 Task: Open an excel sheet with  and write heading  Product price data  Add product name:-  ' TOMS Shoe, UGG Shoe, Wolverine Shoe, Z-Coil Shoe, Adidas shoe, Gucci T-shirt, Louis Vuitton bag, Zara Shirt, H&M jeans, Chanel perfume. ' in November Last week sales are  5000 to 5050. product price in between:-  5000 to 10000. Save page analysisMonthlySales_Analysis_2022
Action: Key pressed <Key.shift>H&M<Key.space><Key.shift>Jeans<Key.enter><Key.shift><Key.shift><Key.shift><Key.shift><Key.shift><Key.shift><Key.shift><Key.shift><Key.shift><Key.shift><Key.shift><Key.shift><Key.shift><Key.shift><Key.shift><Key.shift><Key.shift><Key.shift><Key.shift><Key.shift><Key.shift><Key.shift><Key.shift><Key.shift><Key.shift><Key.shift><Key.shift><Key.shift><Key.shift><Key.shift><Key.shift><Key.shift><Key.shift><Key.shift><Key.shift><Key.shift><Key.shift><Key.shift><Key.shift><Key.shift><Key.shift><Key.shift><Key.shift><Key.shift><Key.shift><Key.shift>Chanel<Key.space><Key.shift><Key.shift><Key.shift><Key.shift><Key.shift><Key.shift><Key.shift><Key.shift><Key.shift><Key.shift><Key.shift><Key.shift><Key.shift><Key.shift><Key.shift><Key.shift><Key.shift><Key.shift><Key.shift><Key.shift><Key.shift><Key.shift><Key.shift><Key.shift><Key.shift><Key.shift><Key.shift><Key.shift><Key.shift><Key.shift><Key.shift><Key.shift><Key.shift><Key.shift><Key.shift><Key.shift>Perfume<Key.enter><Key.up><Key.right><Key.up><Key.up><Key.up><Key.up><Key.up><Key.up><Key.up><Key.up><Key.up><Key.up>
Screenshot: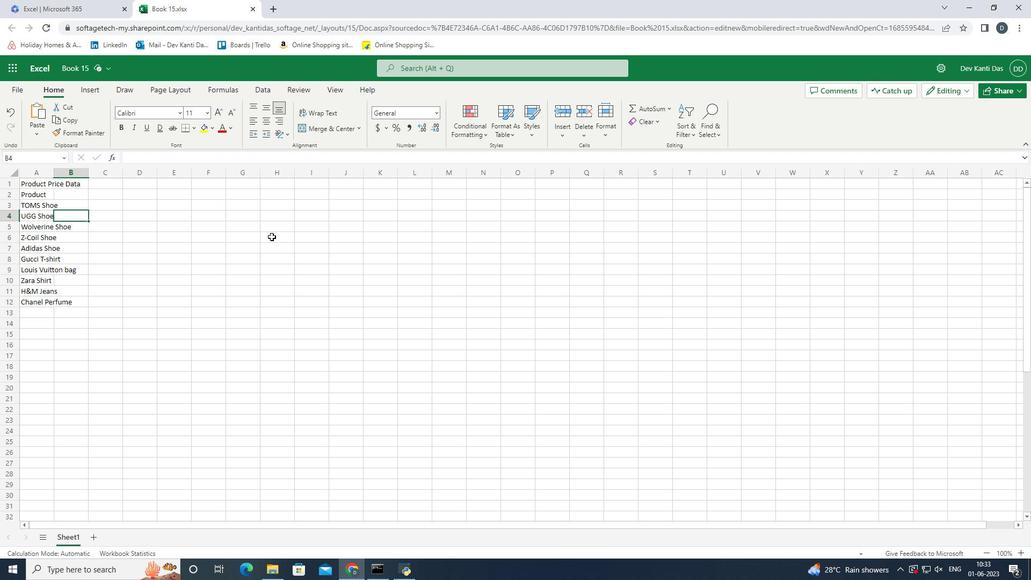 
Action: Mouse moved to (52, 169)
Screenshot: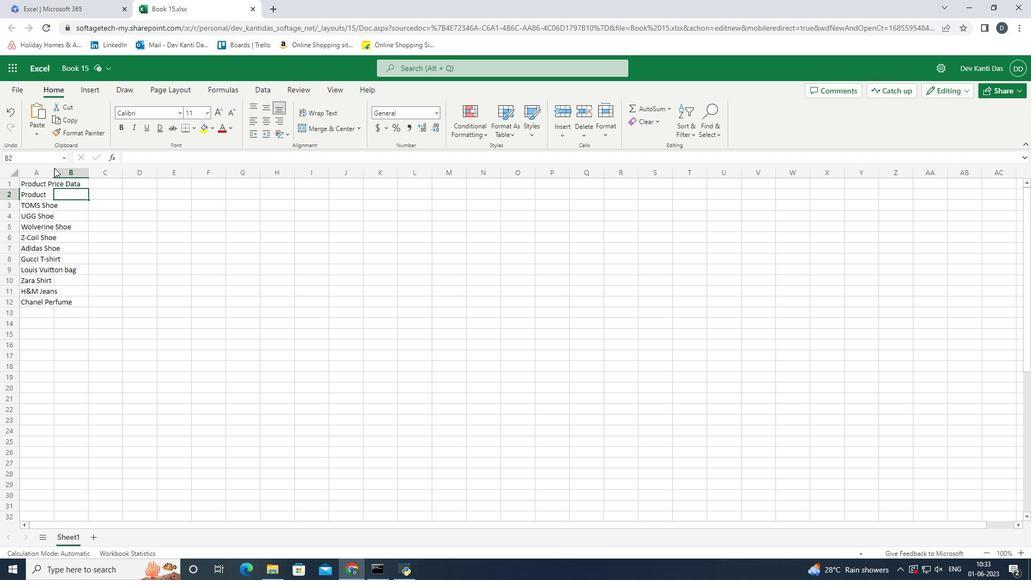 
Action: Mouse pressed left at (52, 169)
Screenshot: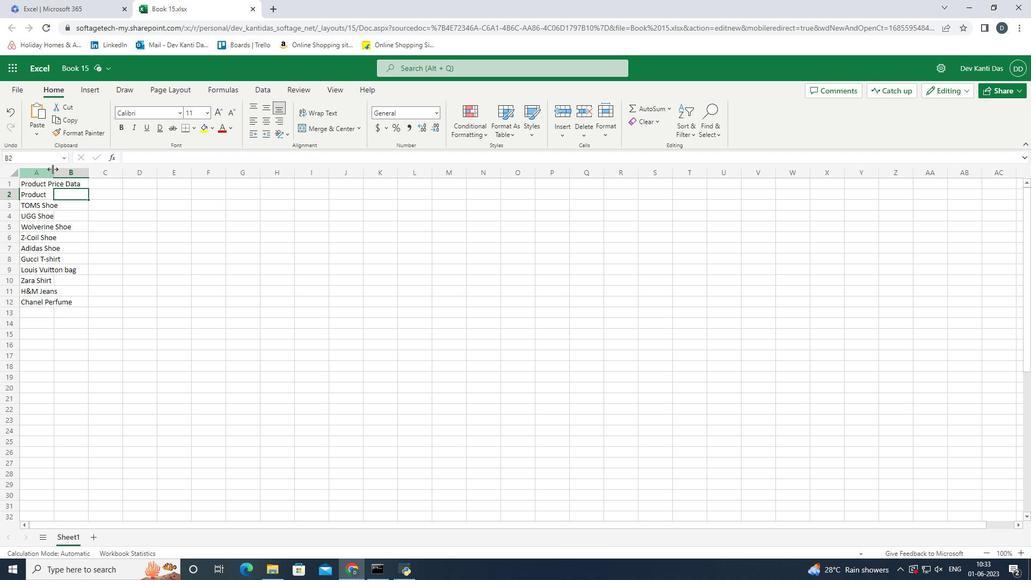 
Action: Mouse moved to (198, 275)
Screenshot: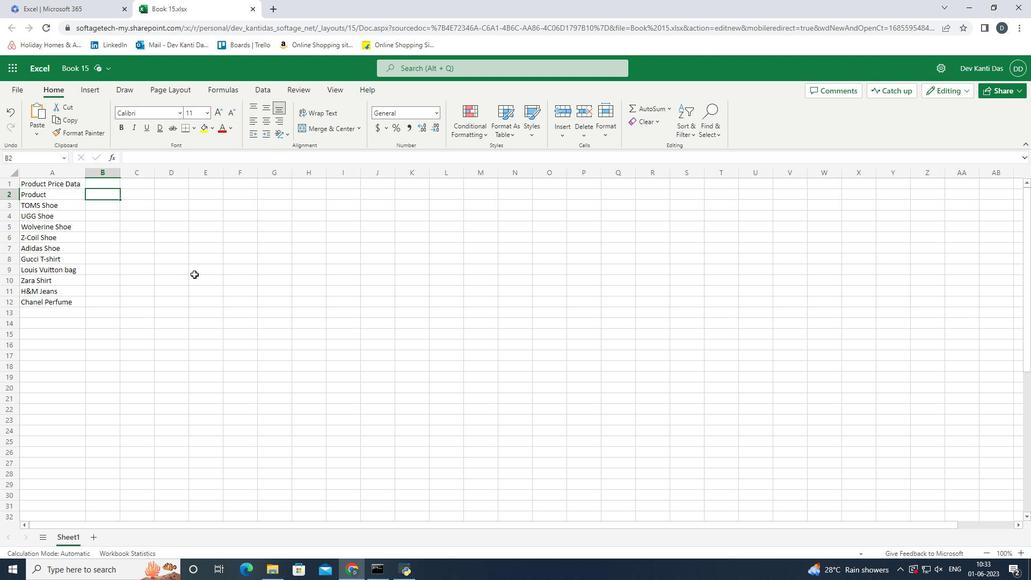
Action: Key pressed <Key.shift><Key.shift><Key.shift><Key.shift><Key.shift><Key.shift><Key.shift><Key.shift><Key.shift><Key.shift>S<Key.backspace><Key.shift>Last<Key.space><Key.shift>Week<Key.space><Key.shift><Key.shift>Sales<Key.space>of<Key.space><Key.shift><Key.shift>November<Key.down>
Screenshot: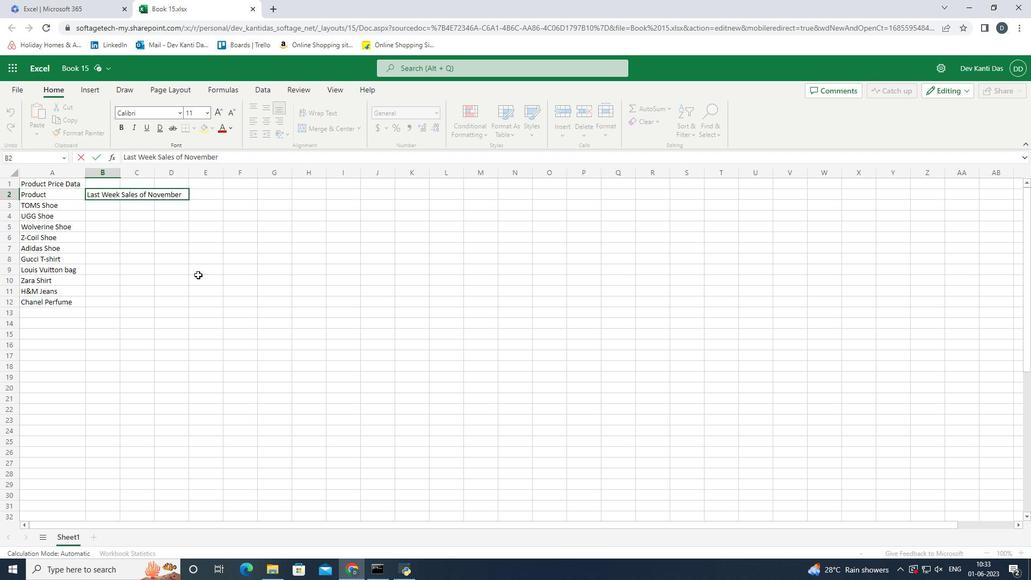 
Action: Mouse moved to (119, 173)
Screenshot: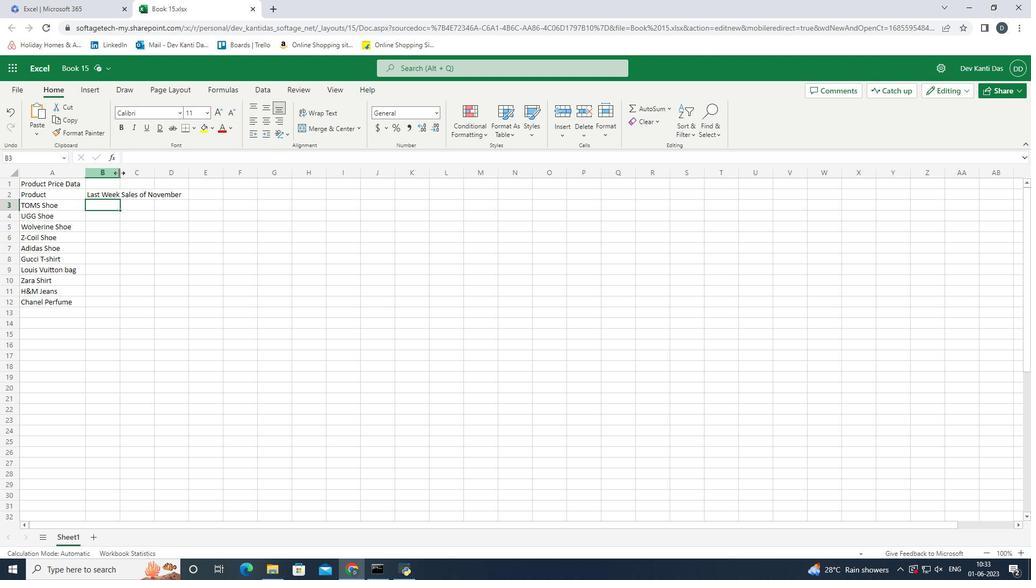 
Action: Mouse pressed left at (119, 173)
Screenshot: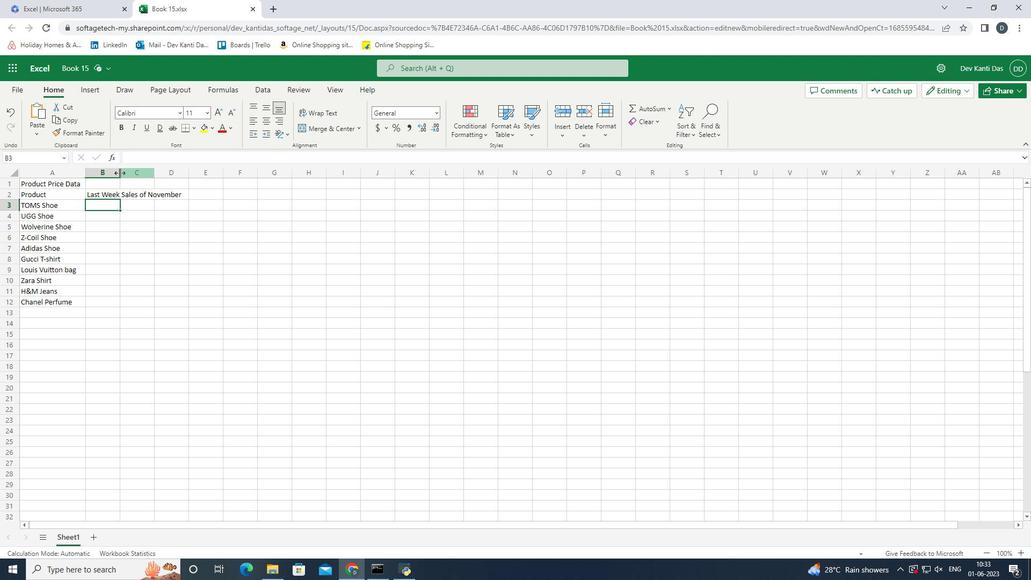 
Action: Mouse moved to (329, 238)
Screenshot: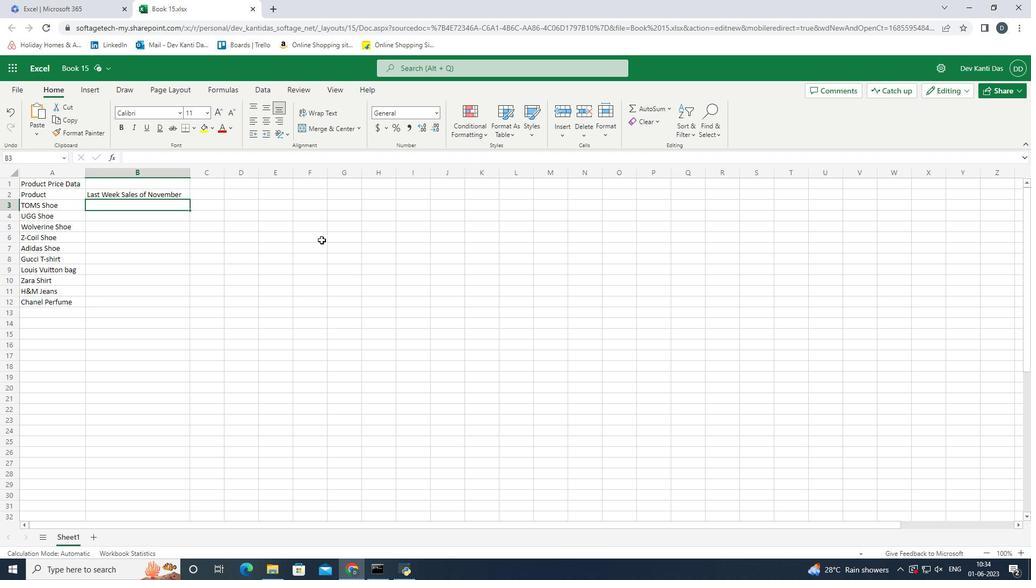 
Action: Key pressed 5005<Key.enter>5010<Key.enter>5015<Key.enter>5020<Key.enter>5025<Key.enter>5030<Key.enter>5035<Key.enter>5040<Key.enter>5045<Key.enter>5050<Key.enter><Key.right><Key.up><Key.up><Key.up><Key.up><Key.up><Key.up><Key.up><Key.up><Key.up><Key.up><Key.up><Key.shift>Product<Key.space><Key.shift><Key.shift><Key.shift><Key.shift>Price<Key.enter>
Screenshot: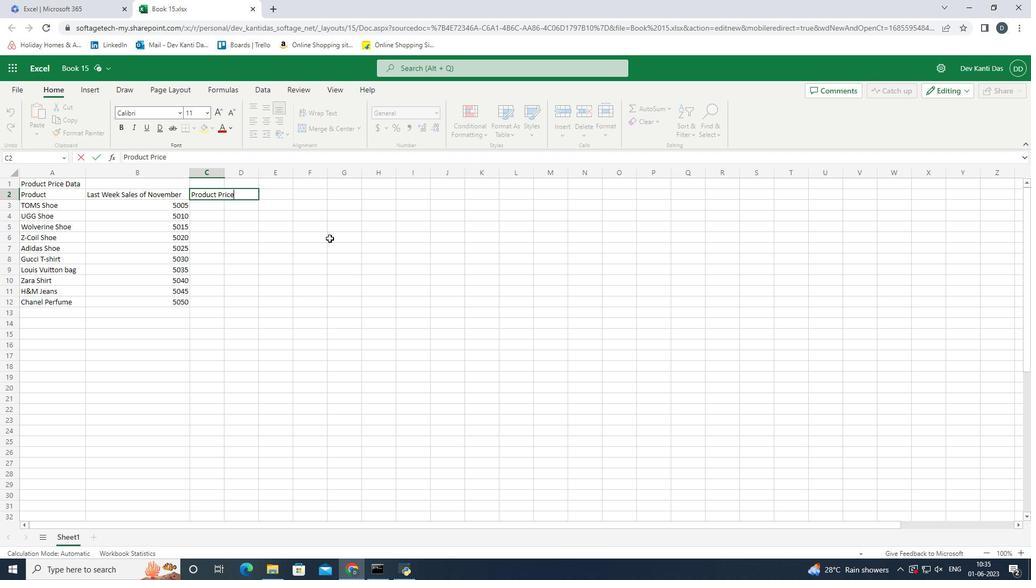 
Action: Mouse moved to (223, 175)
Screenshot: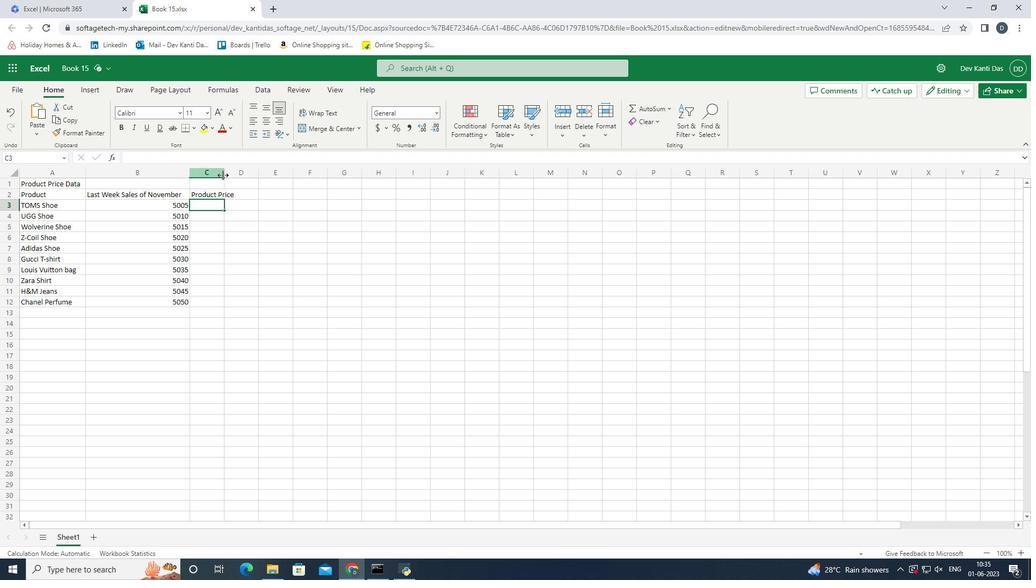 
Action: Mouse pressed left at (223, 175)
Screenshot: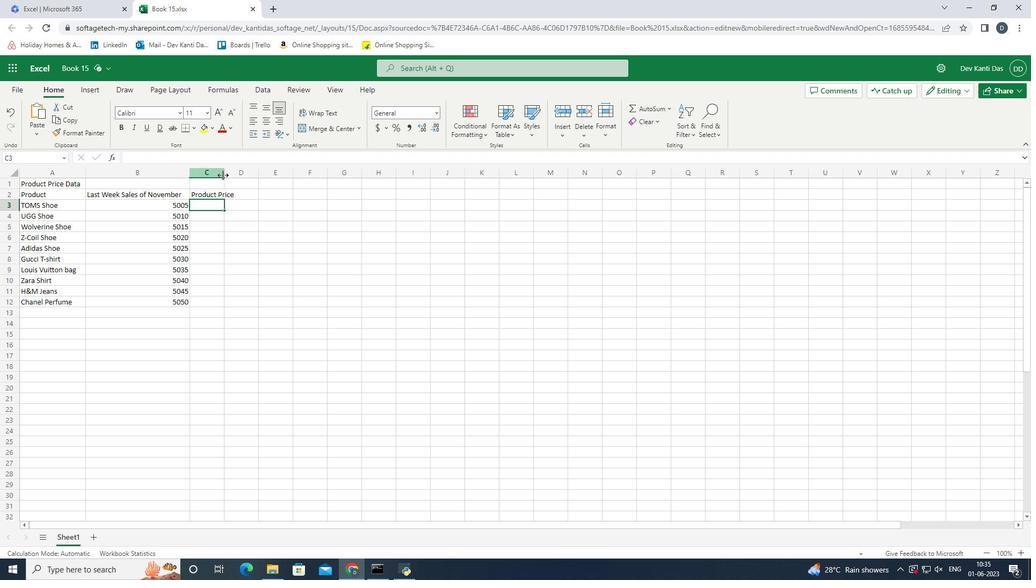 
Action: Mouse moved to (441, 385)
Screenshot: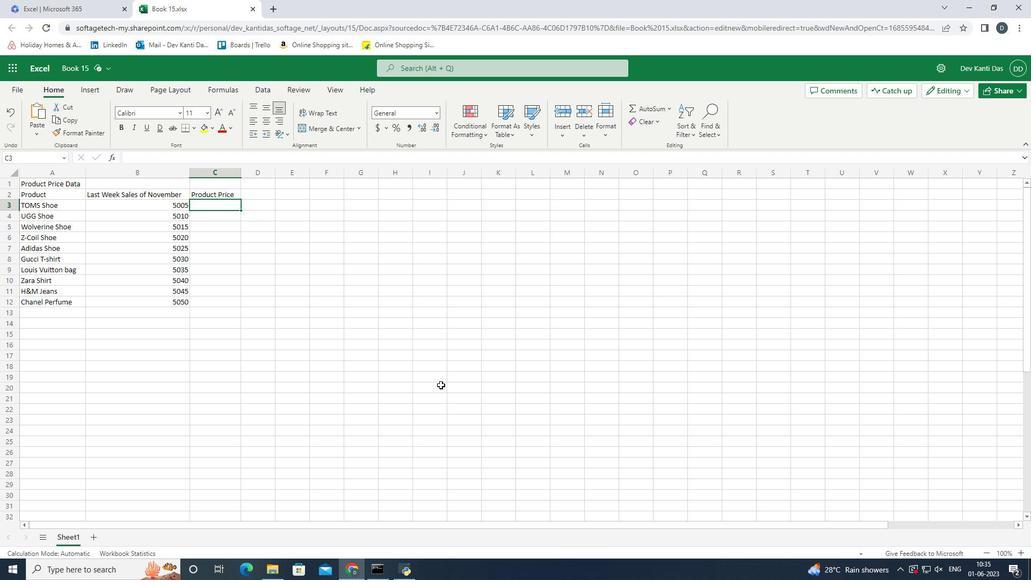
Action: Key pressed 600<Key.backspace><Key.backspace><Key.backspace>5500<Key.enter>6000<Key.enter>65000<Key.backspace><Key.enter>7000<Key.enter>7500<Key.enter>8000<Key.enter>8500<Key.enter>9000<Key.enter>9500<Key.enter>10000<Key.right><Key.up><Key.down><Key.left>
Screenshot: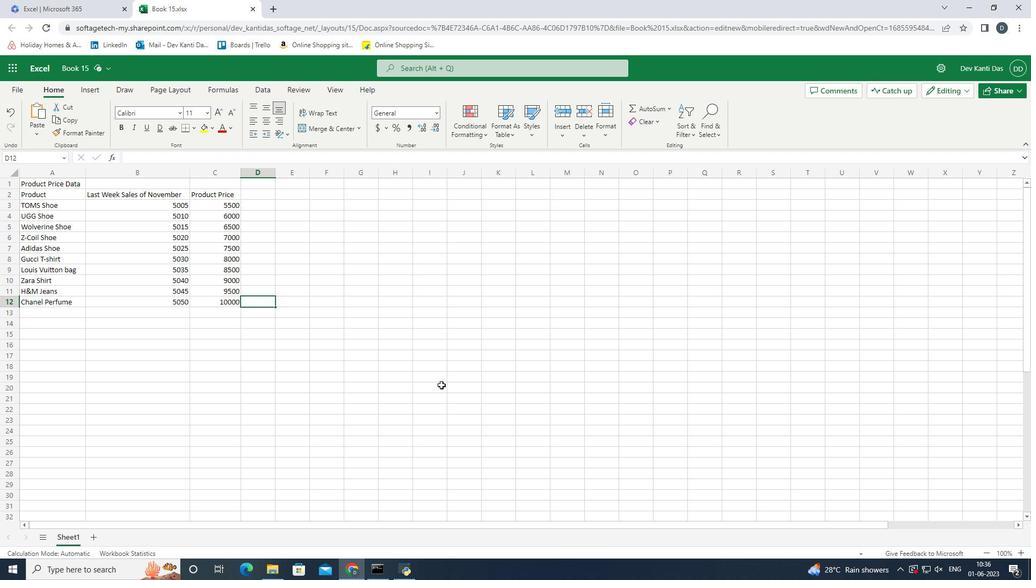 
Action: Mouse moved to (14, 87)
Screenshot: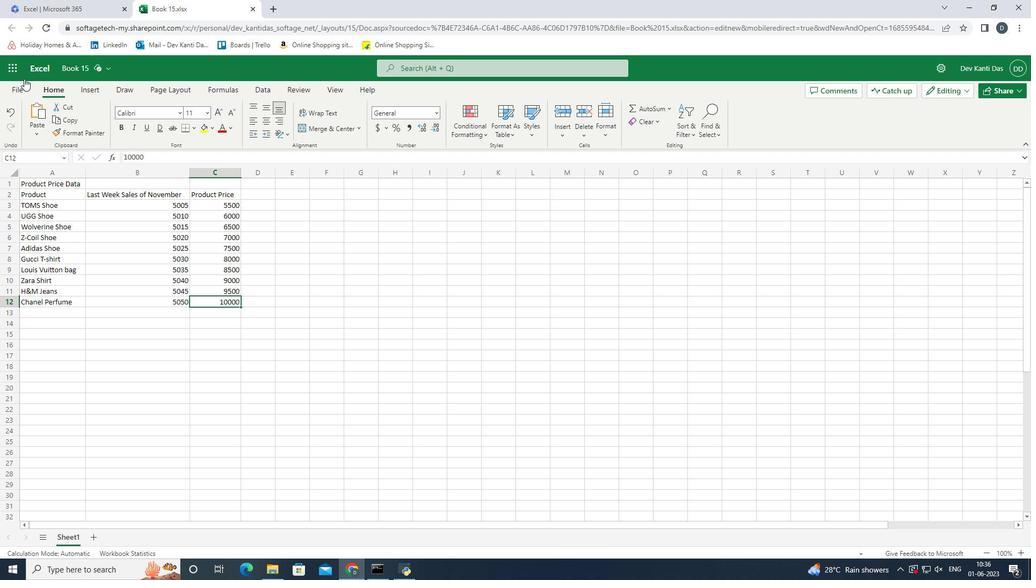 
Action: Mouse pressed left at (14, 87)
Screenshot: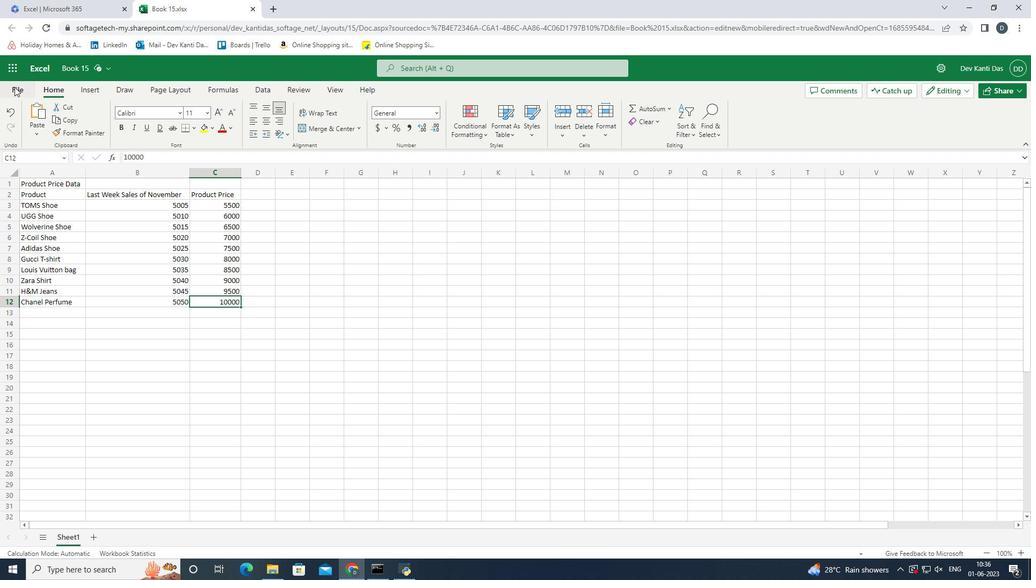 
Action: Mouse moved to (56, 196)
Screenshot: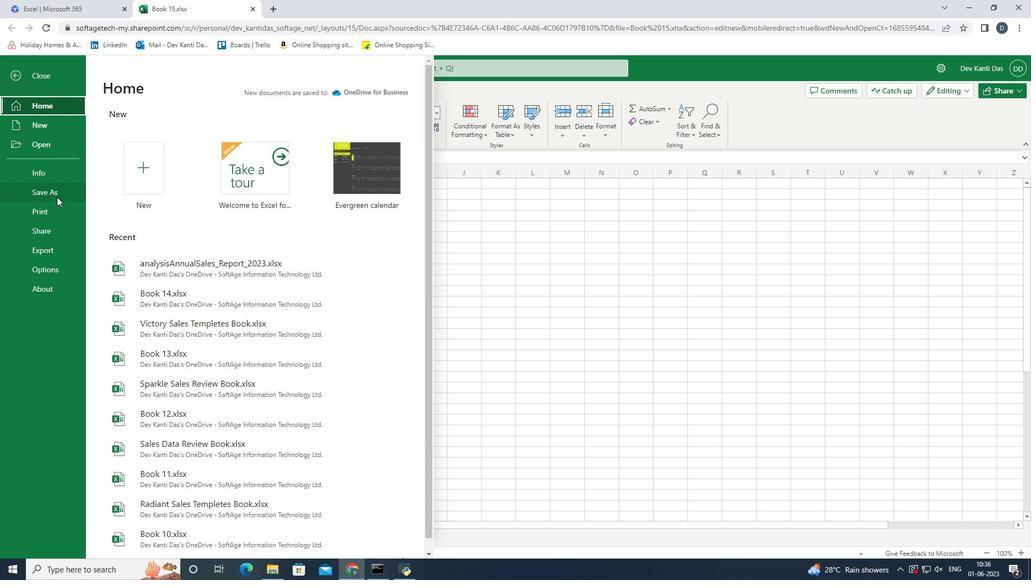 
Action: Mouse pressed left at (56, 196)
Screenshot: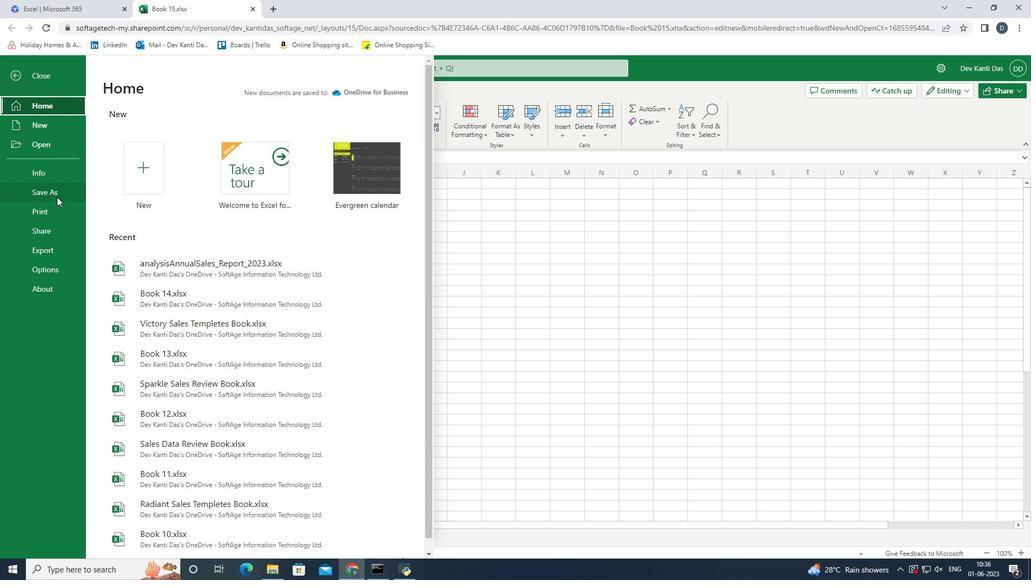 
Action: Mouse moved to (164, 109)
Screenshot: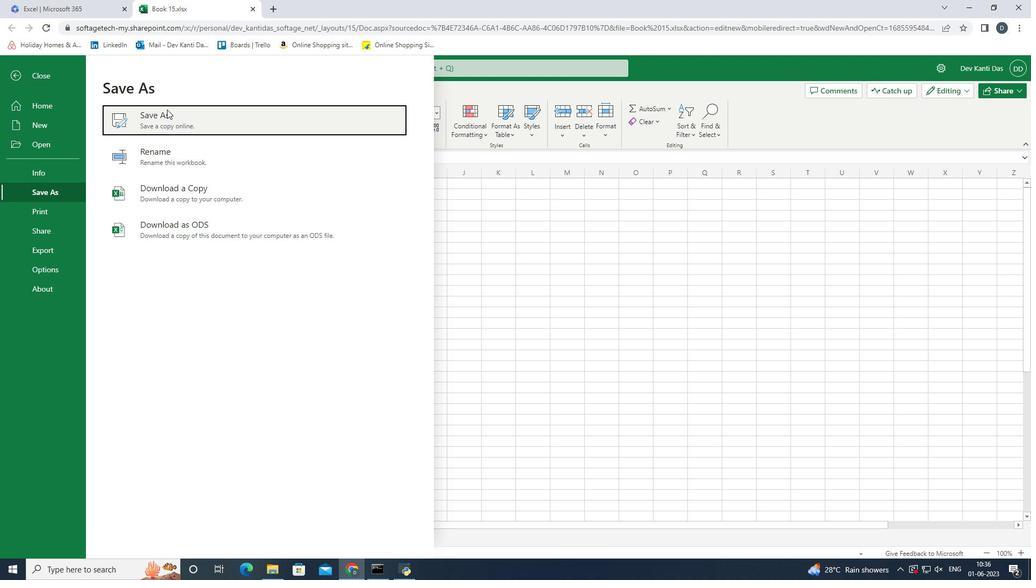 
Action: Mouse pressed left at (164, 109)
Screenshot: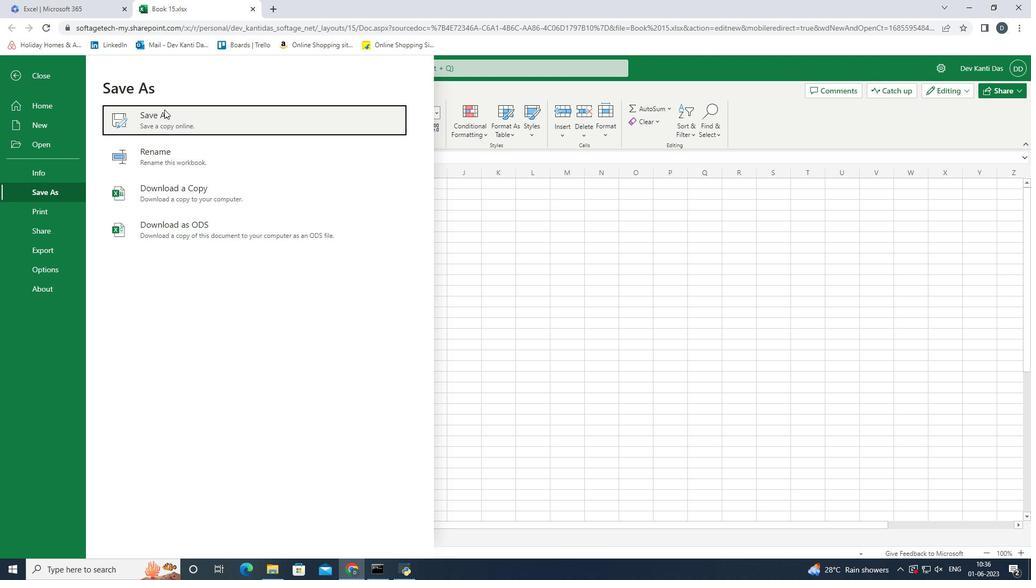 
Action: Mouse moved to (521, 283)
Screenshot: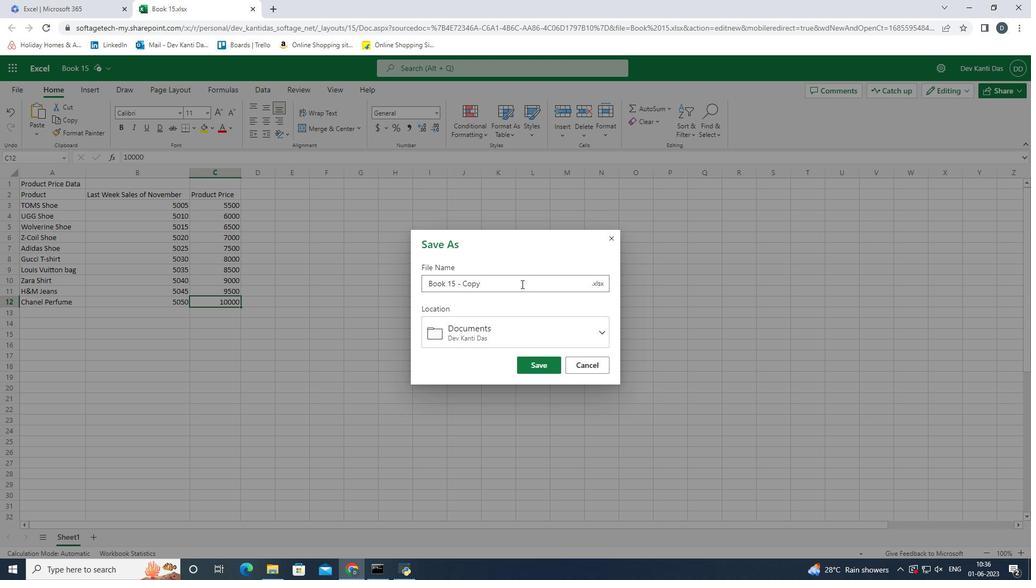 
Action: Mouse pressed left at (521, 283)
Screenshot: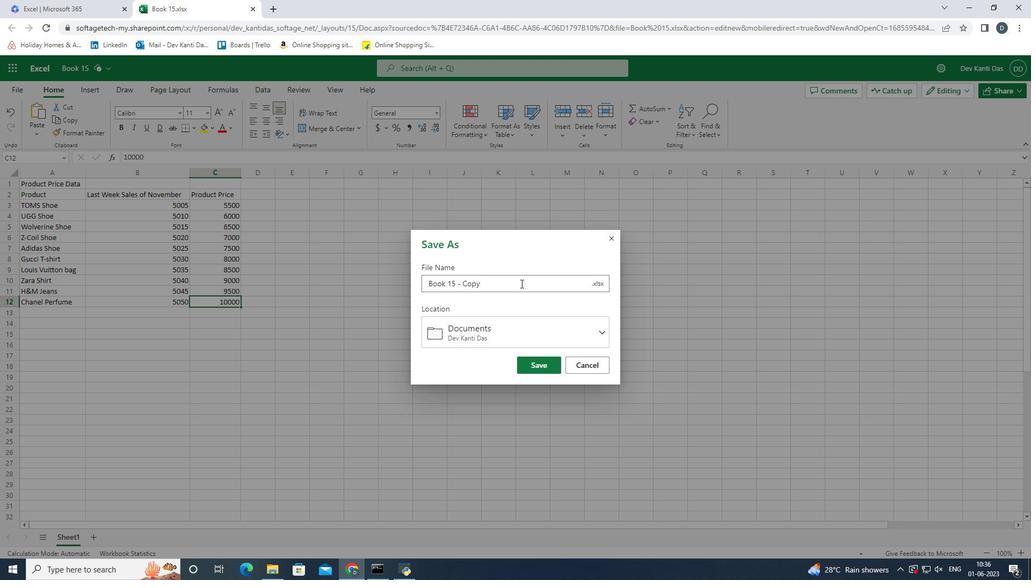 
Action: Mouse moved to (520, 295)
Screenshot: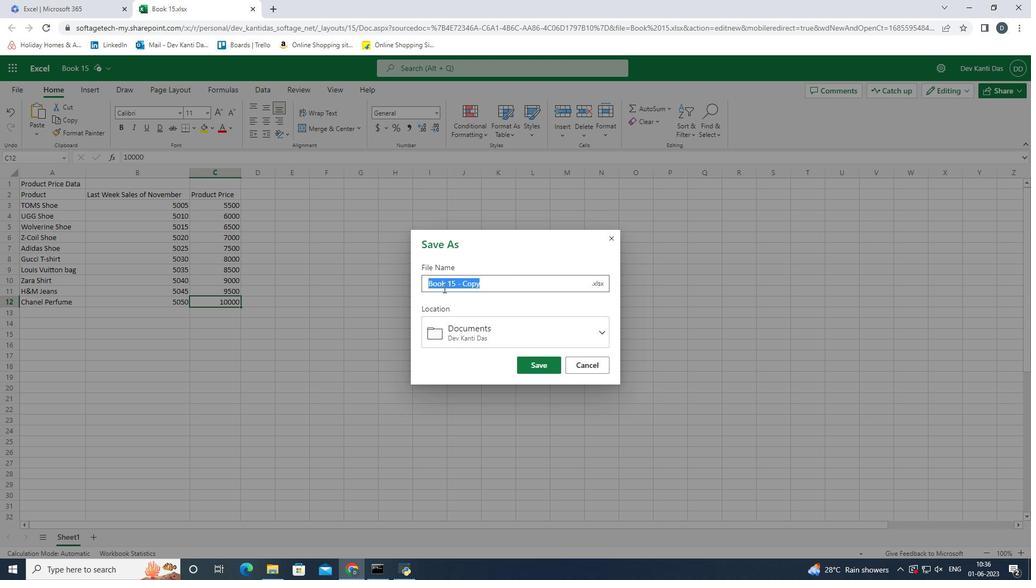 
Action: Key pressed <Key.backspace><Key.shift><Key.shift><Key.shift><Key.shift><Key.shift><Key.shift><Key.shift><Key.shift><Key.shift><Key.shift><Key.shift><Key.shift><Key.shift><Key.shift><Key.shift>analysis<Key.space><Key.backspace><Key.shift>Monthly<Key.shift><Key.shift><Key.shift><Key.shift><Key.shift><Key.shift><Key.shift><Key.shift><Key.shift><Key.shift><Key.shift><Key.shift><Key.shift><Key.shift>Sales<Key.shift_r><Key.shift_r><Key.shift_r><Key.shift_r><Key.shift_r>_<Key.shift><Key.shift><Key.shift>Analysis<Key.shift_r><Key.shift_r><Key.shift_r><Key.shift_r><Key.shift_r><Key.shift_r>_2022<Key.enter>
Screenshot: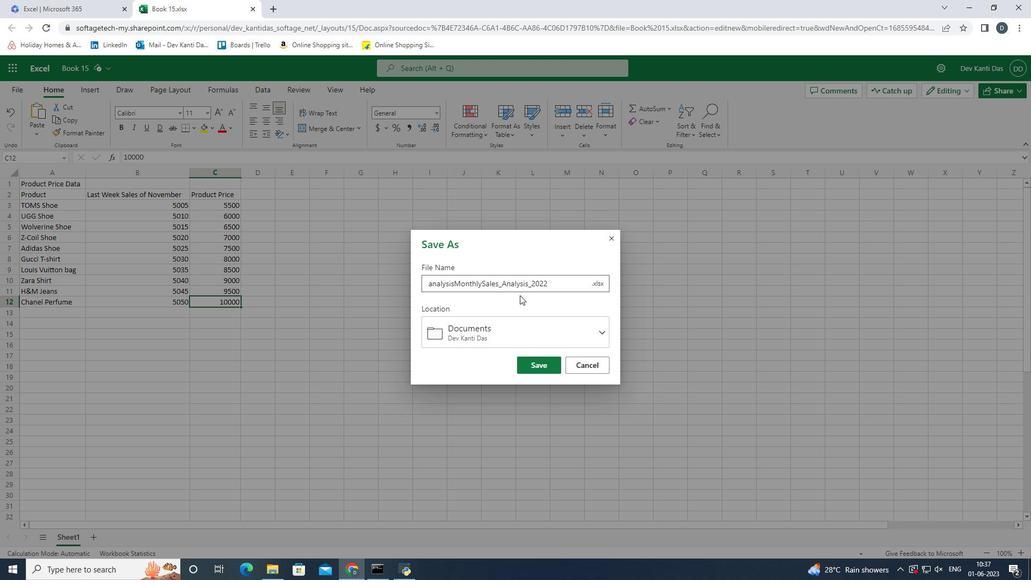 
Action: Mouse moved to (402, 279)
Screenshot: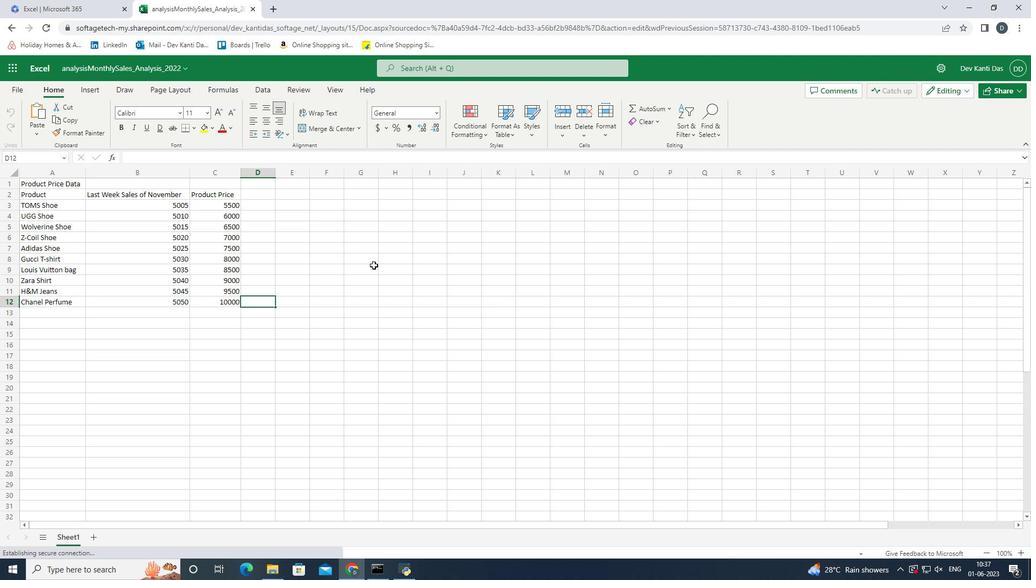 
